 Task: Create a Trailer
Action: Mouse moved to (347, 308)
Screenshot: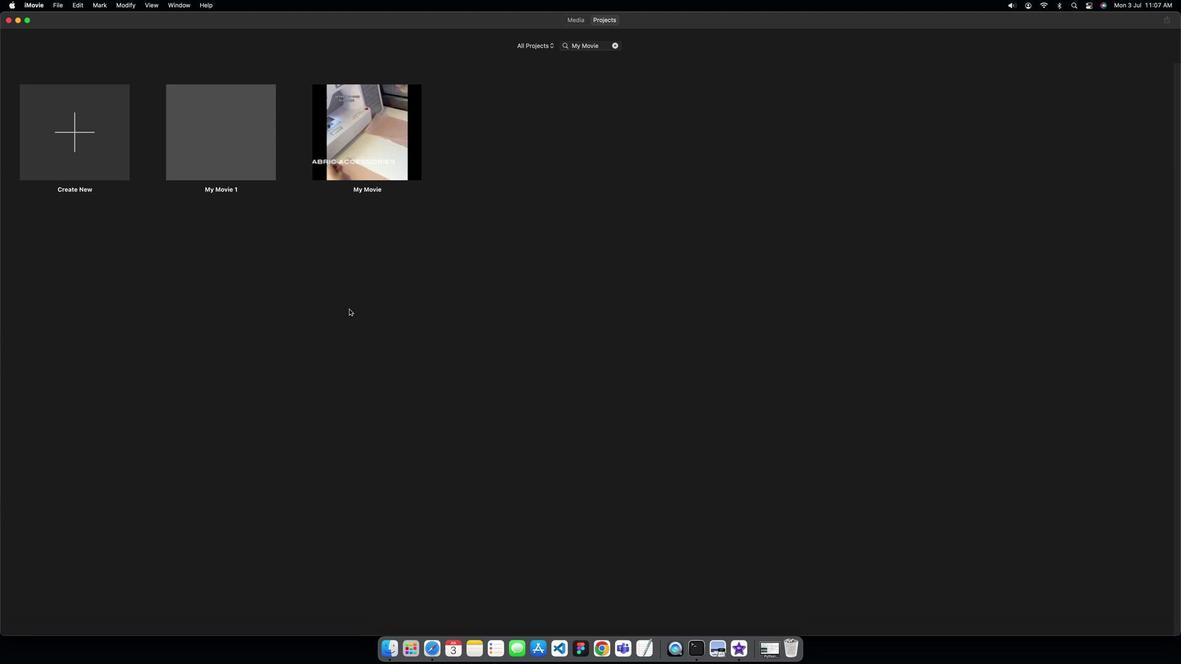 
Action: Mouse pressed left at (347, 308)
Screenshot: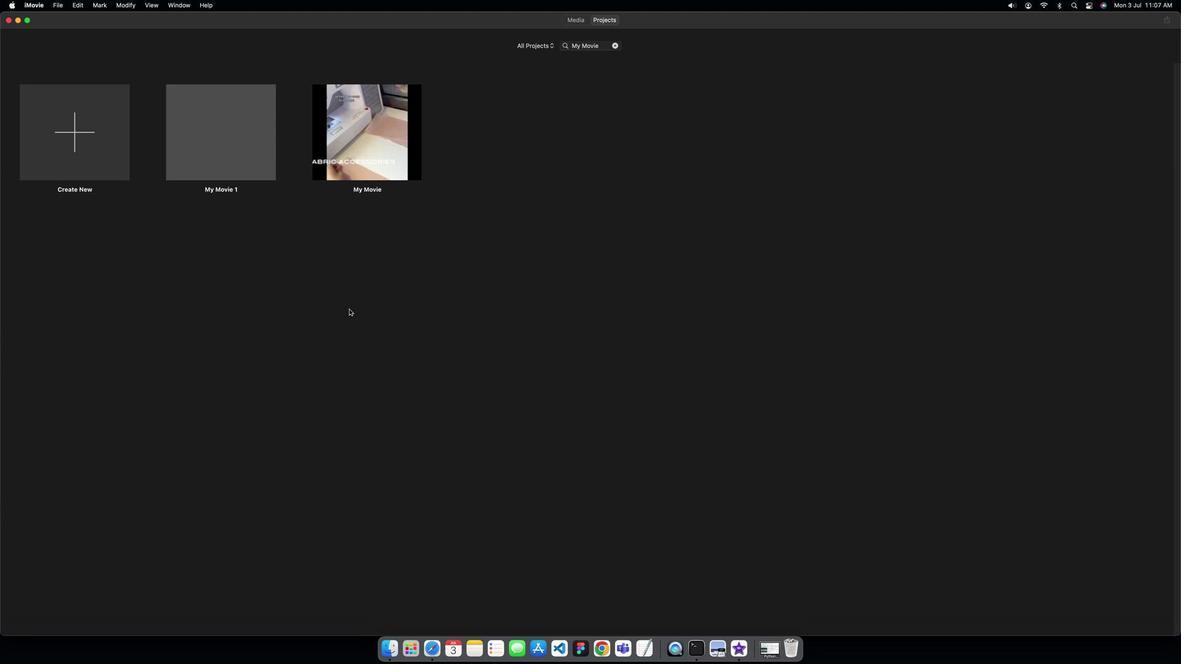
Action: Mouse moved to (102, 164)
Screenshot: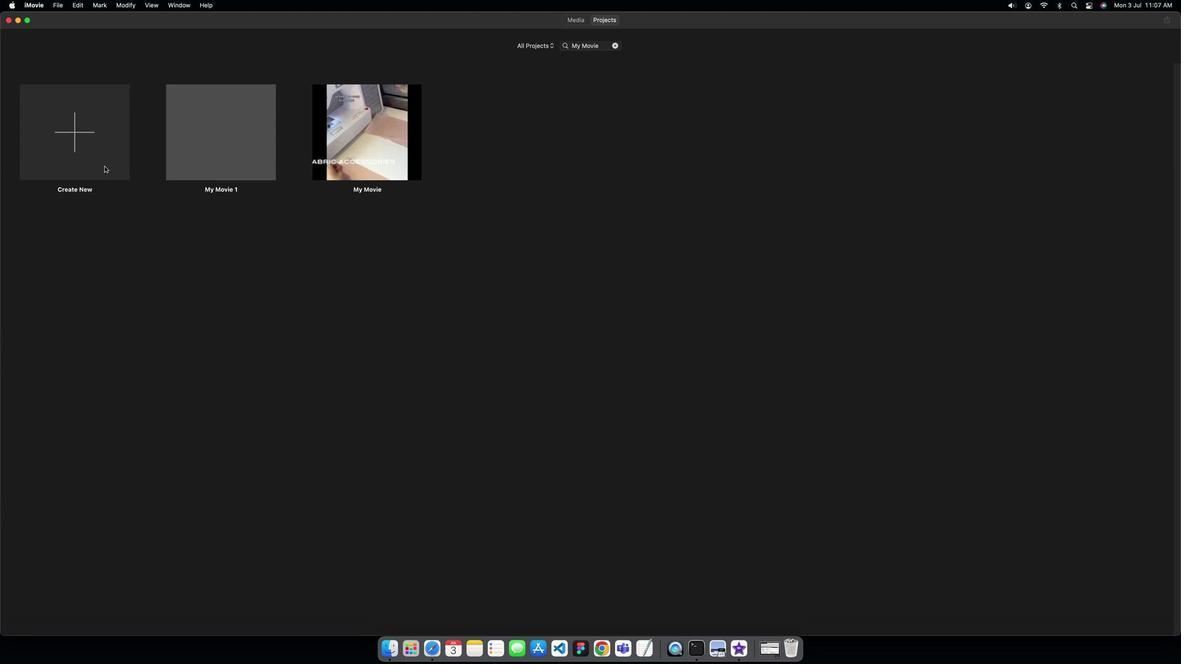 
Action: Mouse pressed left at (102, 164)
Screenshot: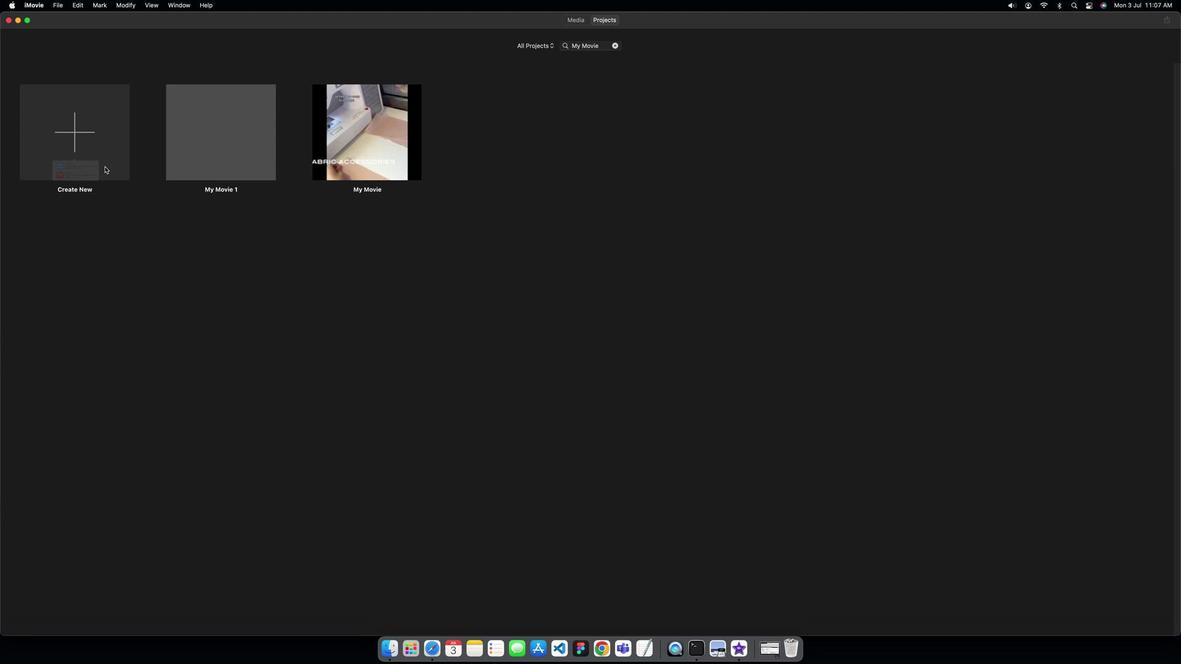 
Action: Mouse moved to (93, 211)
Screenshot: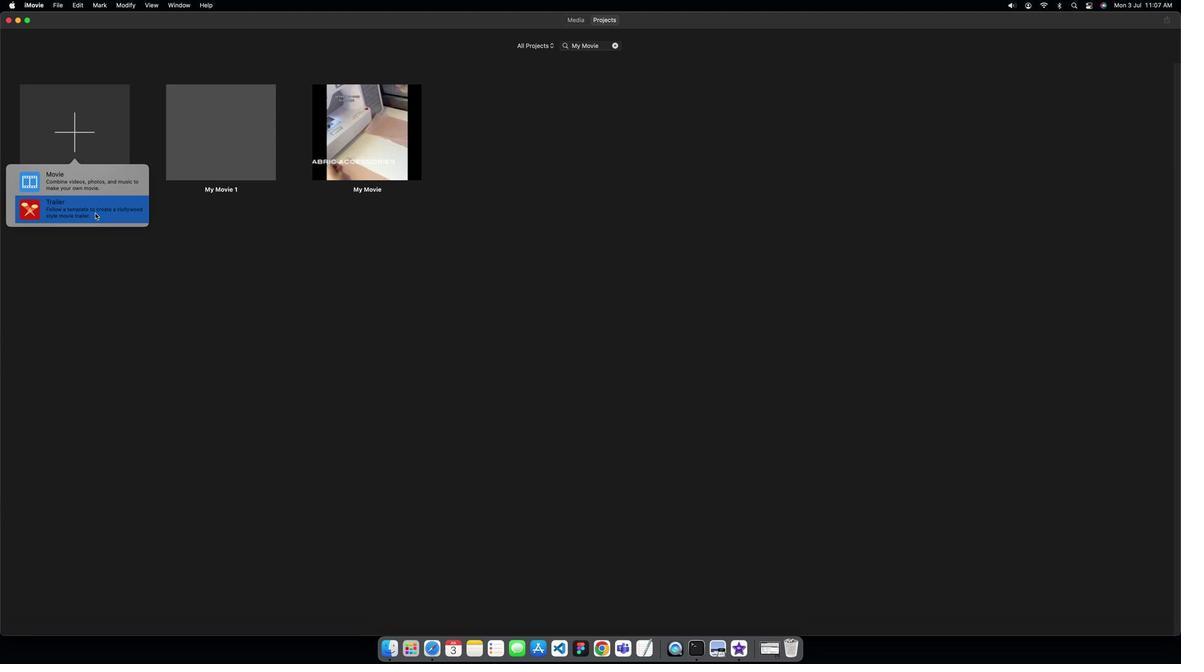 
Action: Mouse pressed left at (93, 211)
Screenshot: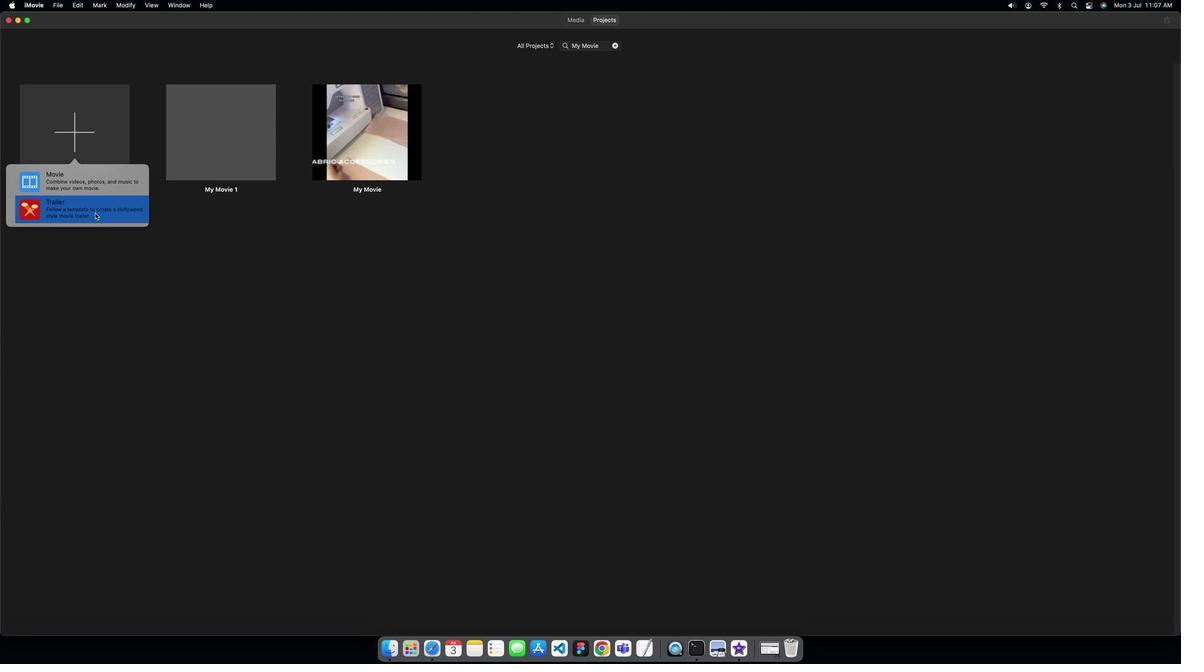 
Action: Mouse moved to (311, 234)
Screenshot: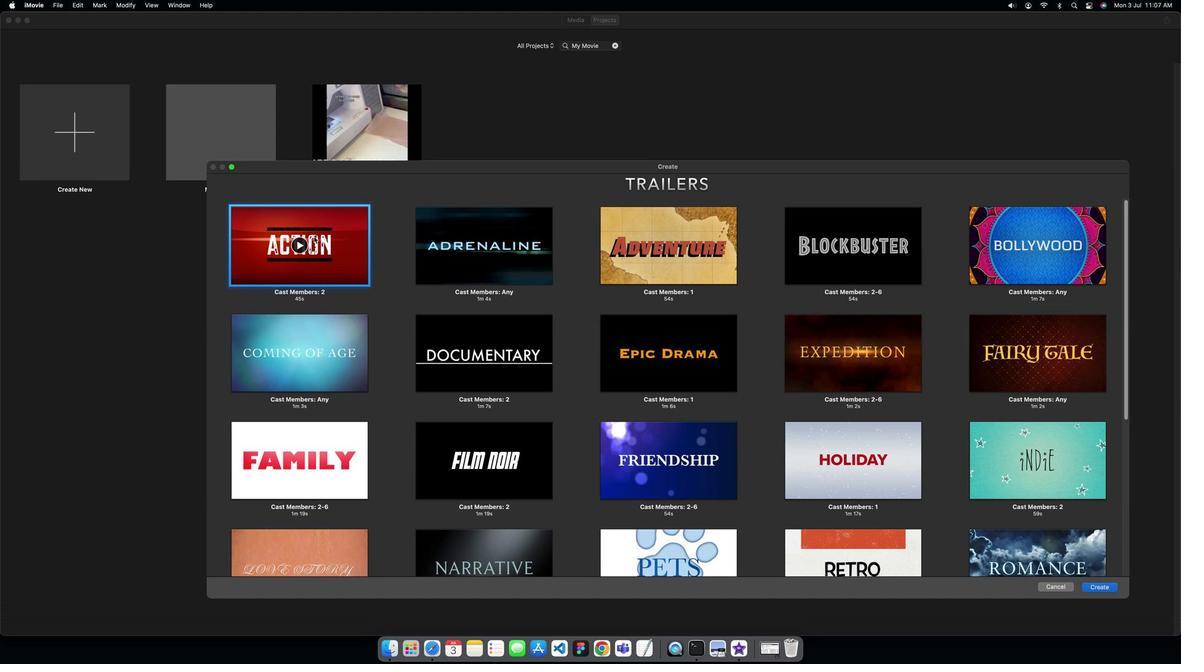 
Action: Mouse pressed left at (311, 234)
Screenshot: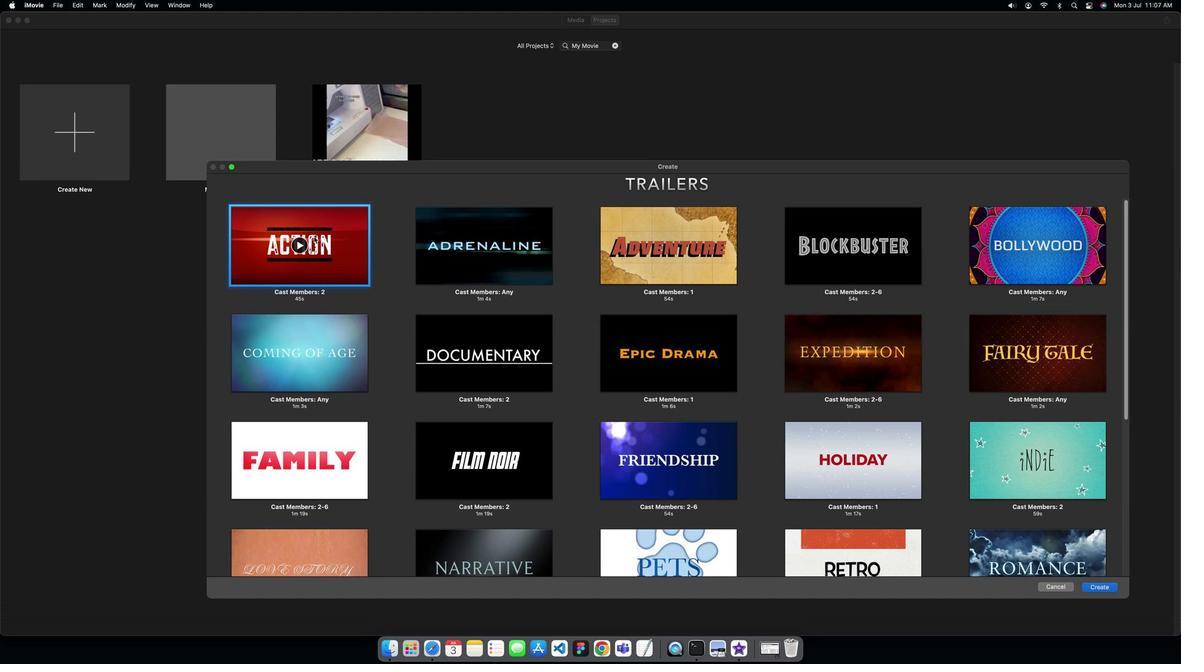 
Action: Mouse moved to (1102, 585)
Screenshot: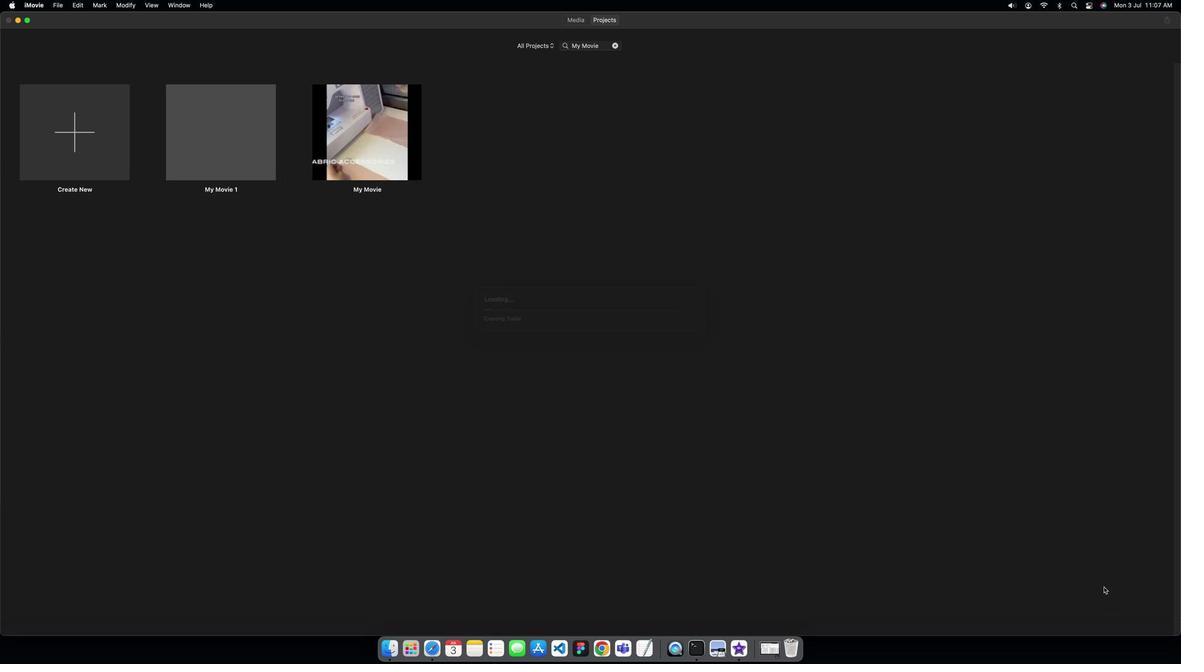 
Action: Mouse pressed left at (1102, 585)
Screenshot: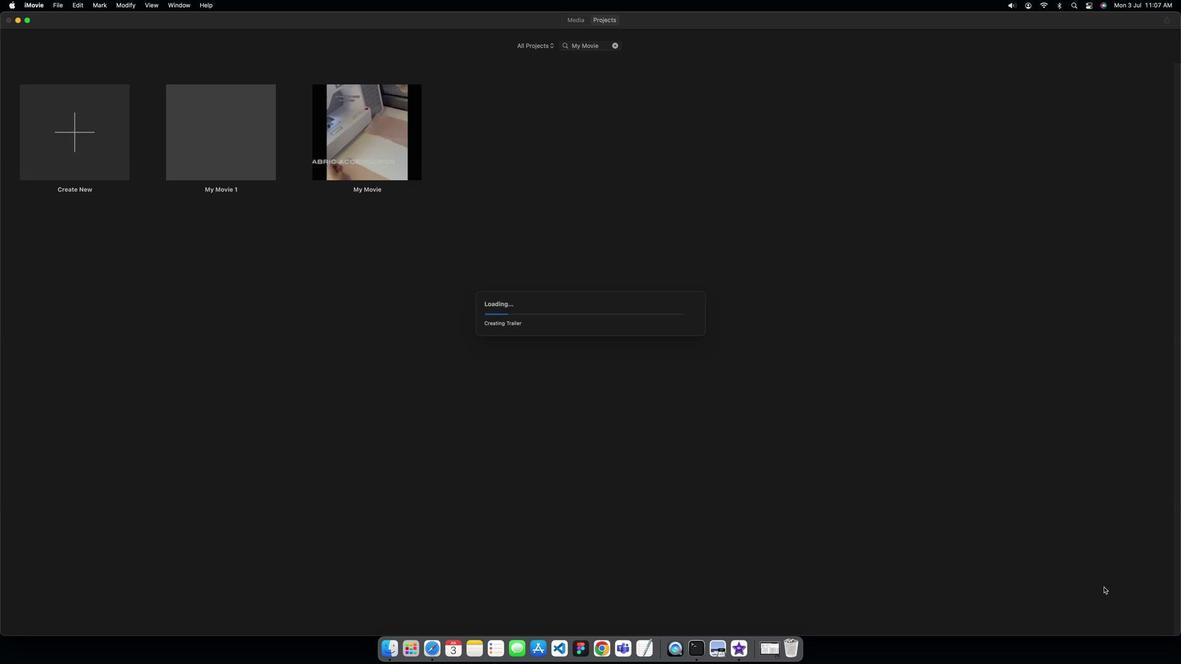 
Action: Key pressed Key.f9
Screenshot: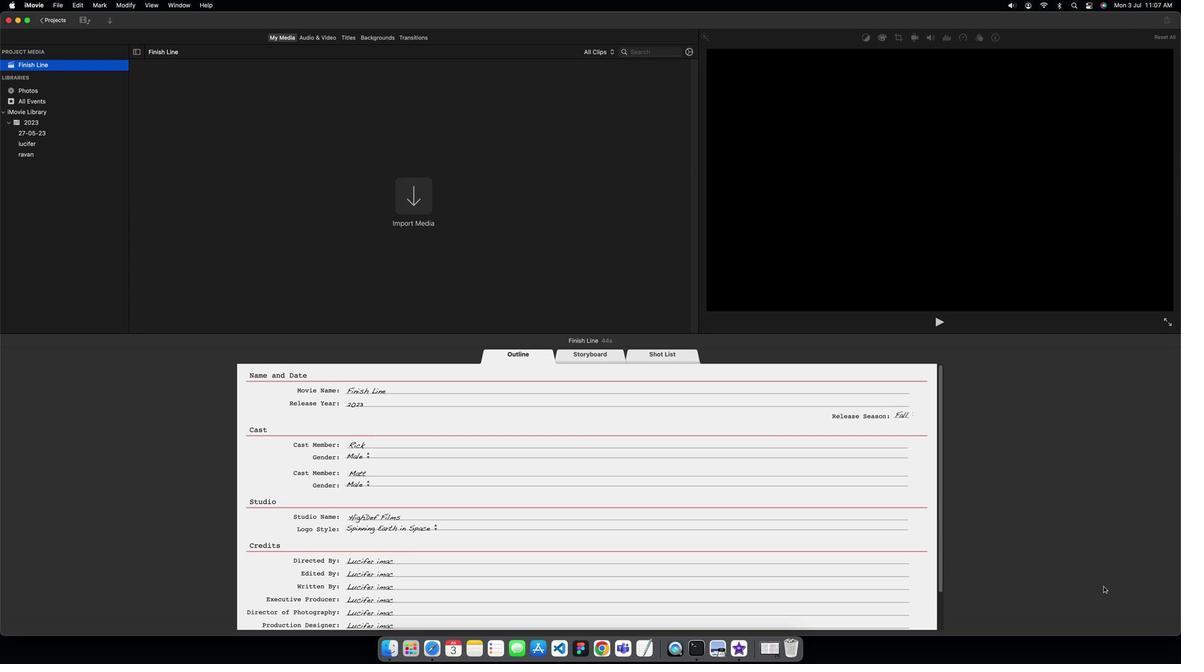 
